 Task: In the spreadsheet apply font size 6 to the text.
Action: Mouse moved to (21, 191)
Screenshot: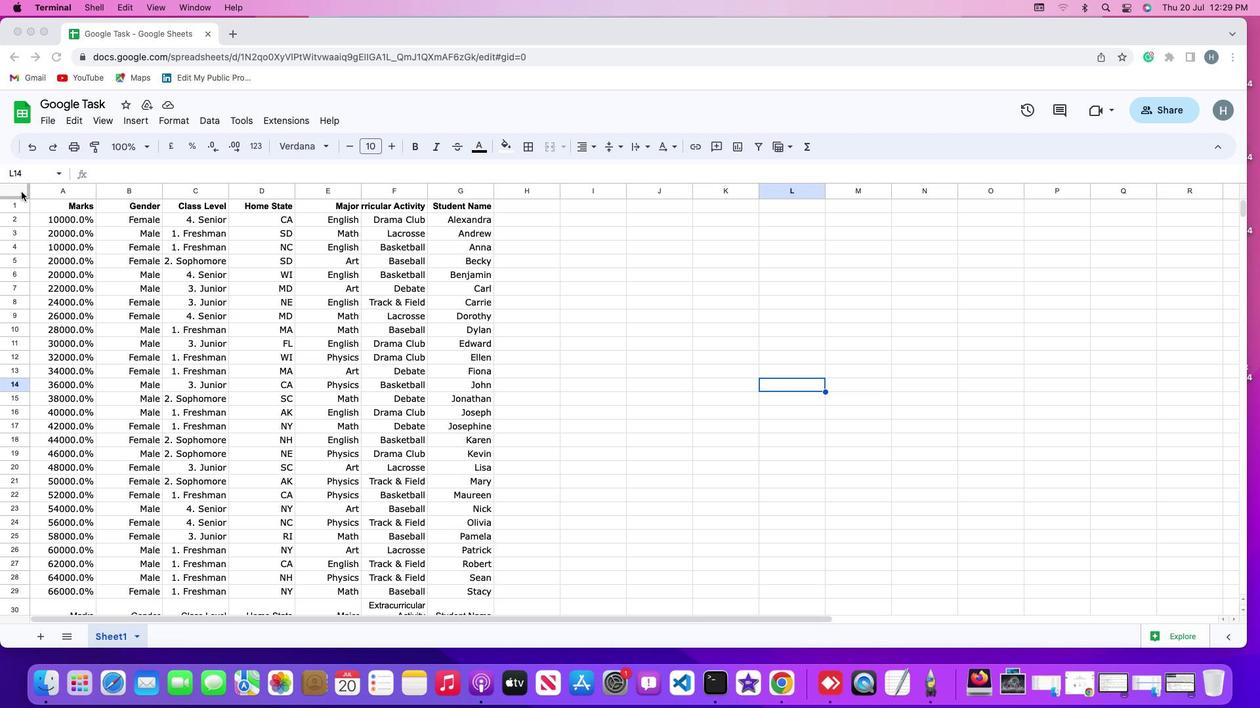 
Action: Mouse pressed left at (21, 191)
Screenshot: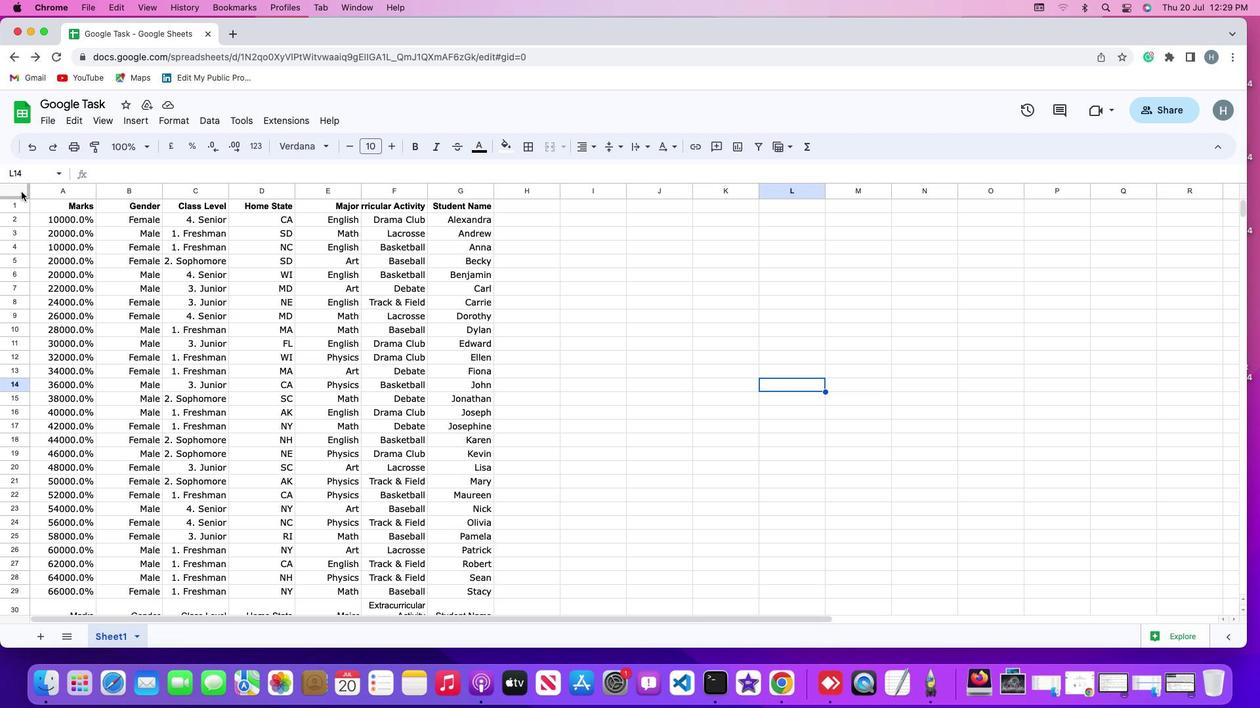 
Action: Mouse moved to (21, 187)
Screenshot: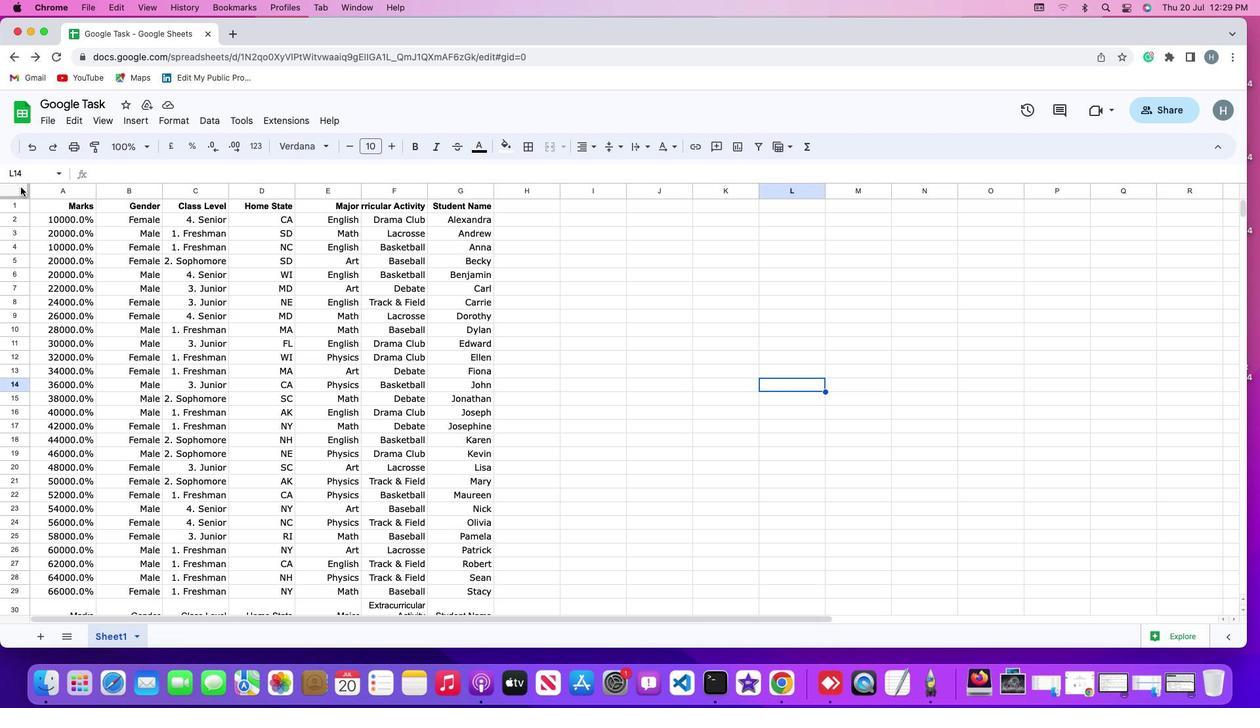 
Action: Mouse pressed left at (21, 187)
Screenshot: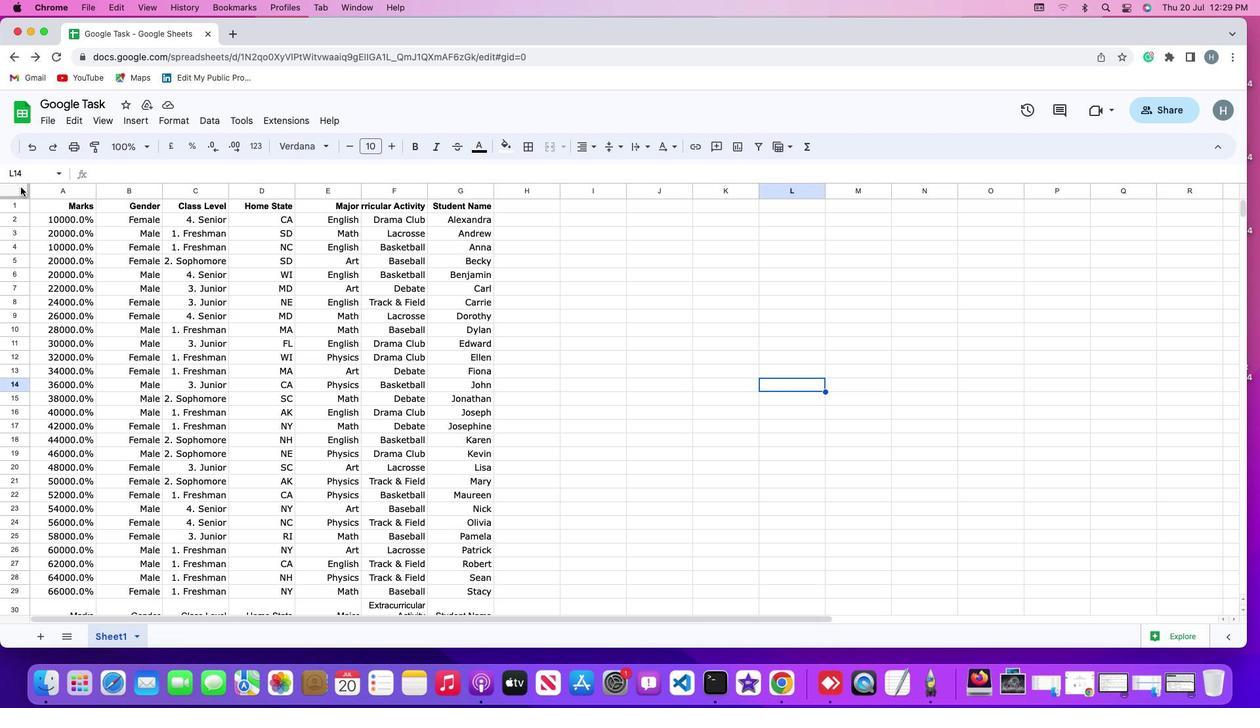 
Action: Mouse moved to (168, 115)
Screenshot: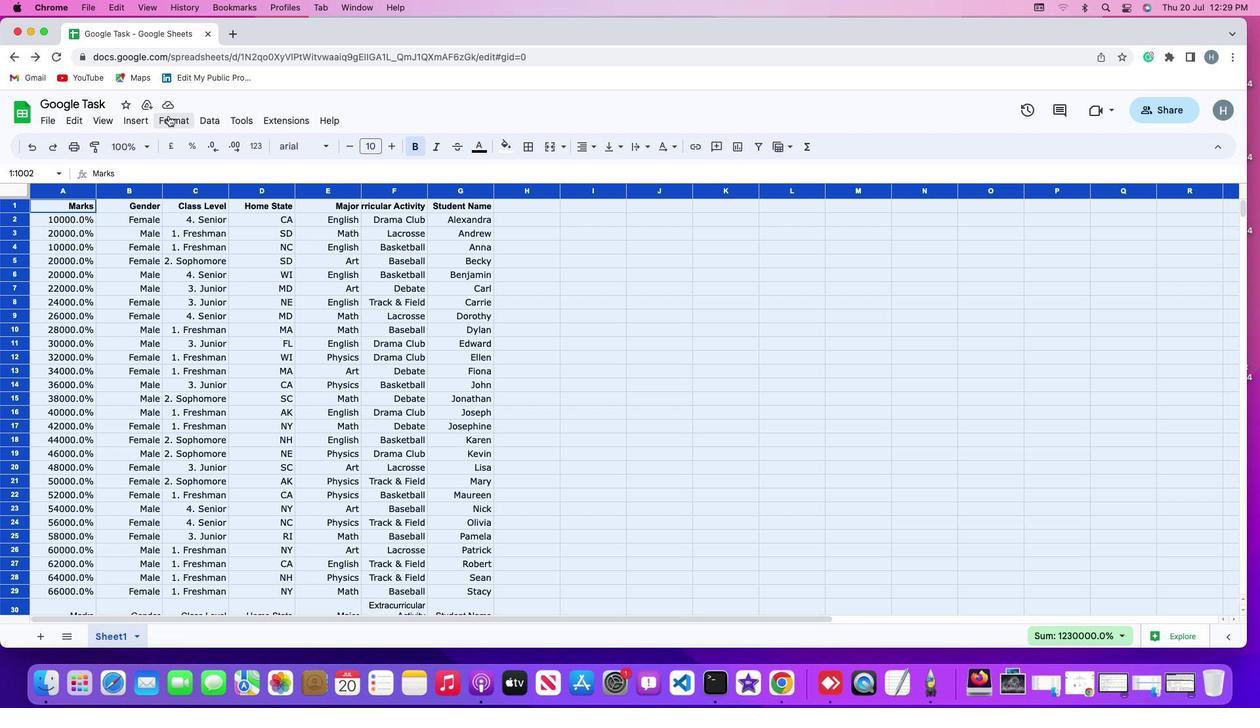 
Action: Mouse pressed left at (168, 115)
Screenshot: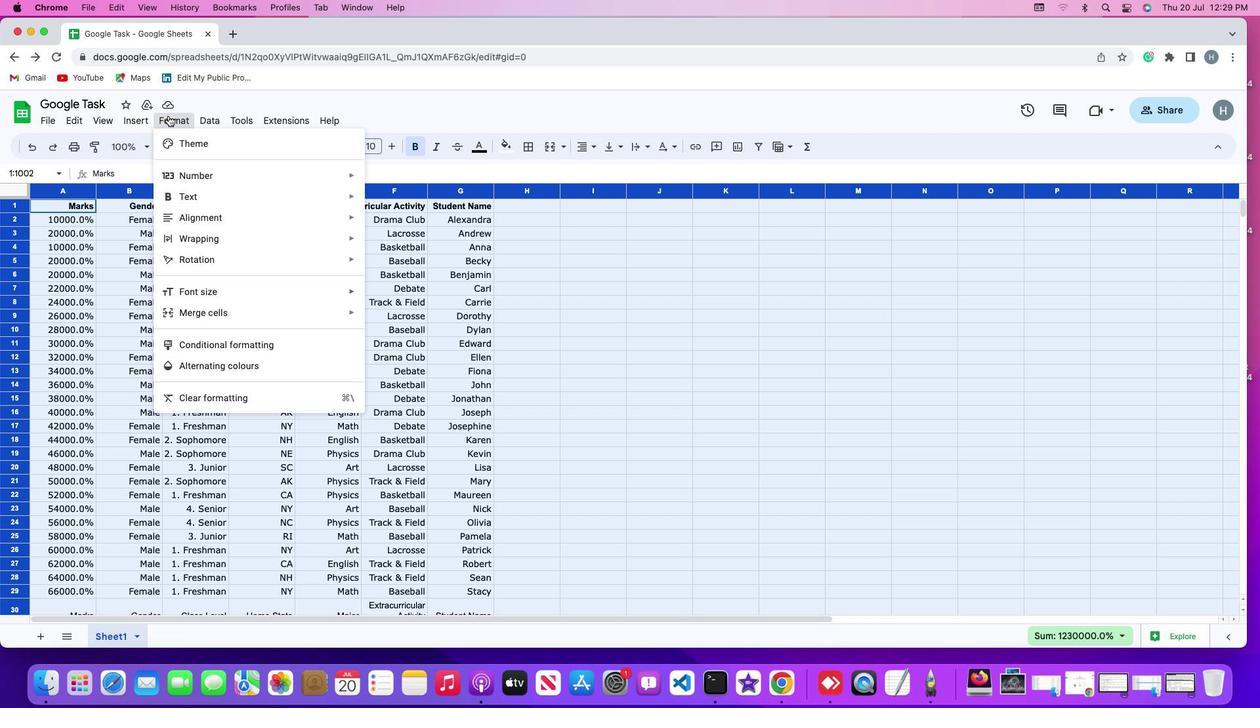 
Action: Mouse moved to (194, 288)
Screenshot: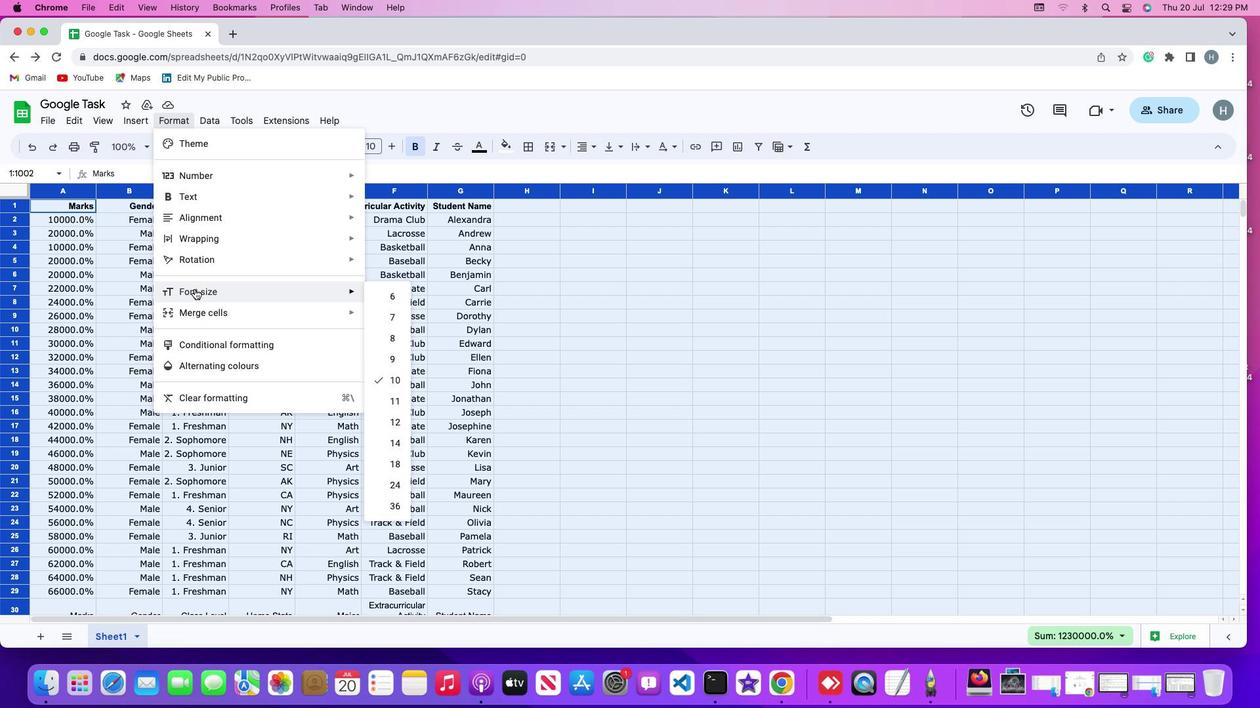 
Action: Mouse pressed left at (194, 288)
Screenshot: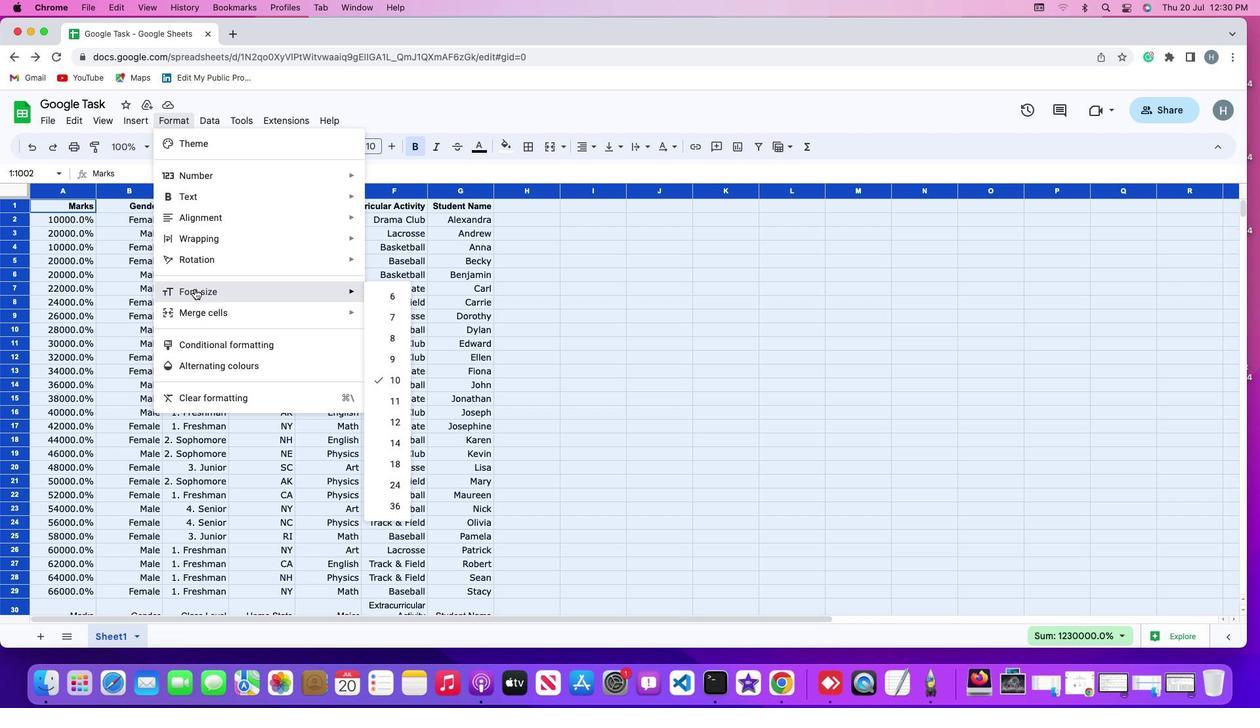 
Action: Mouse moved to (391, 297)
Screenshot: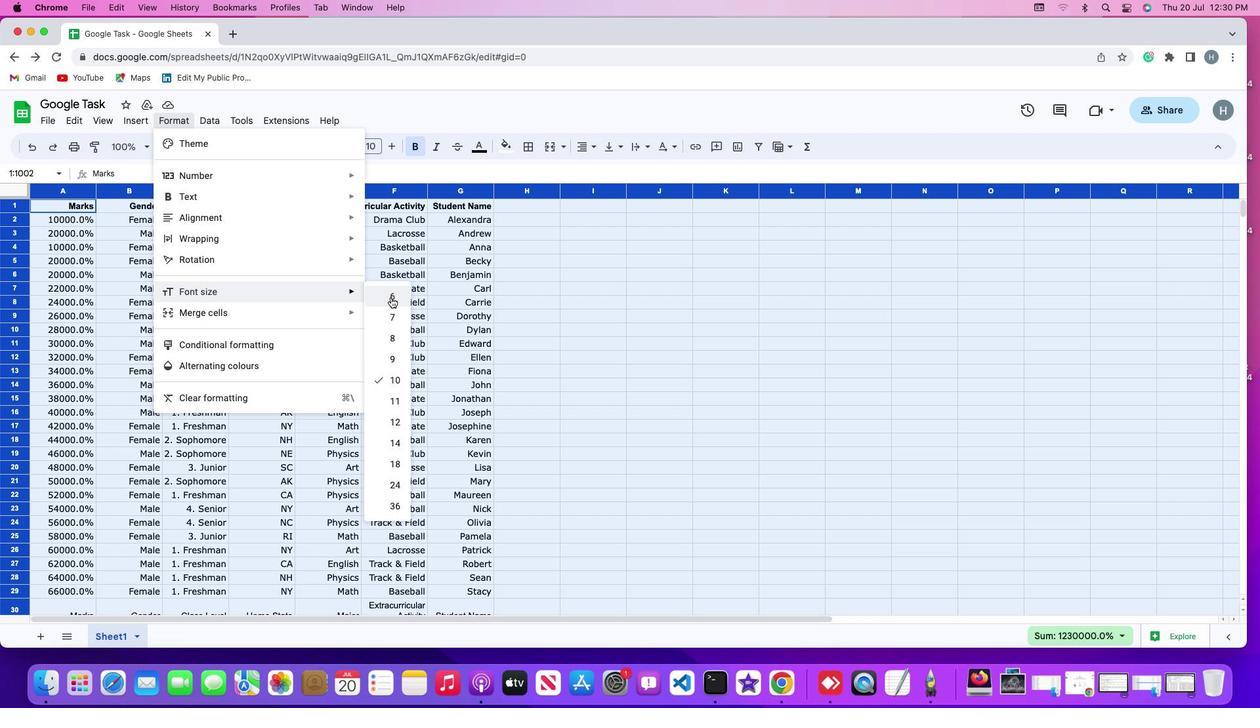 
Action: Mouse pressed left at (391, 297)
Screenshot: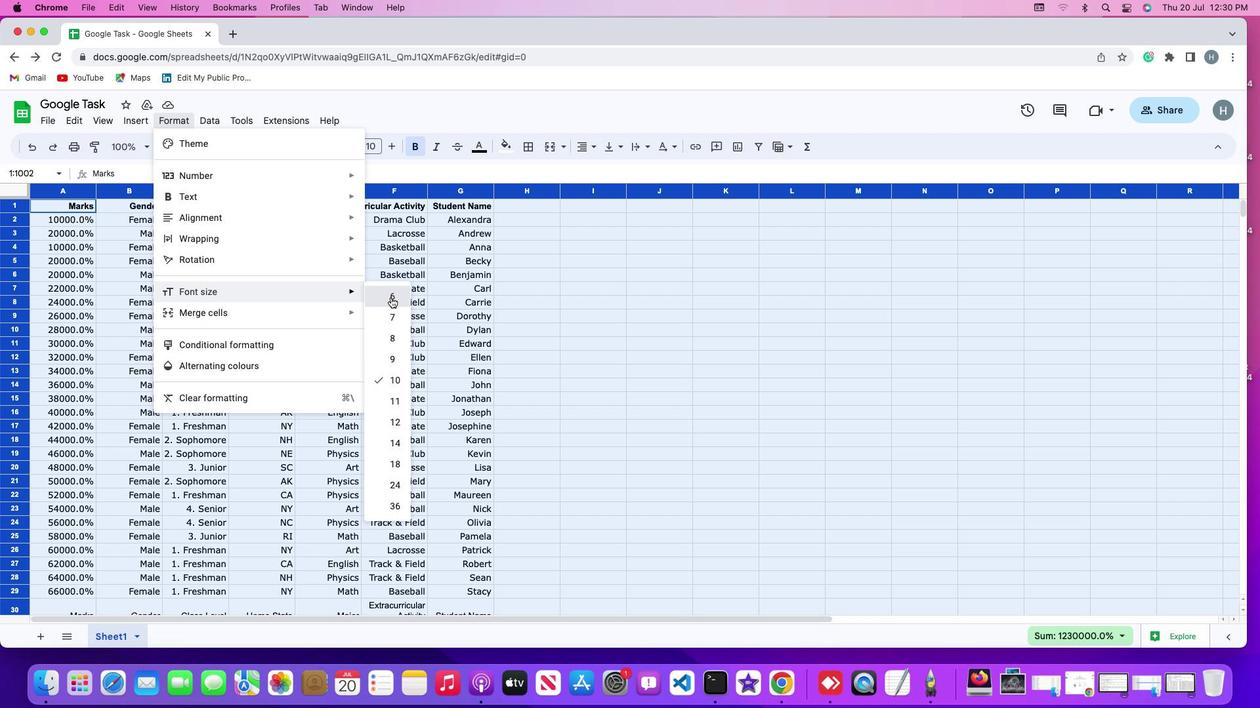 
Action: Mouse moved to (591, 346)
Screenshot: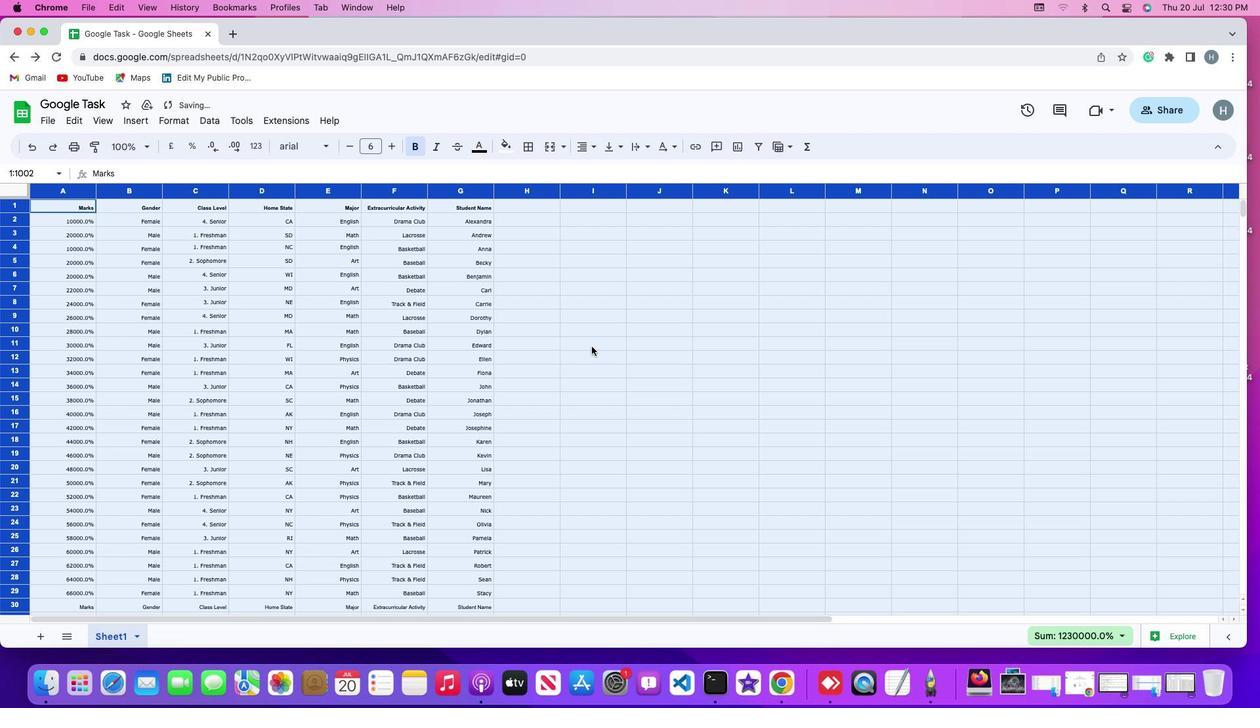 
Action: Mouse pressed left at (591, 346)
Screenshot: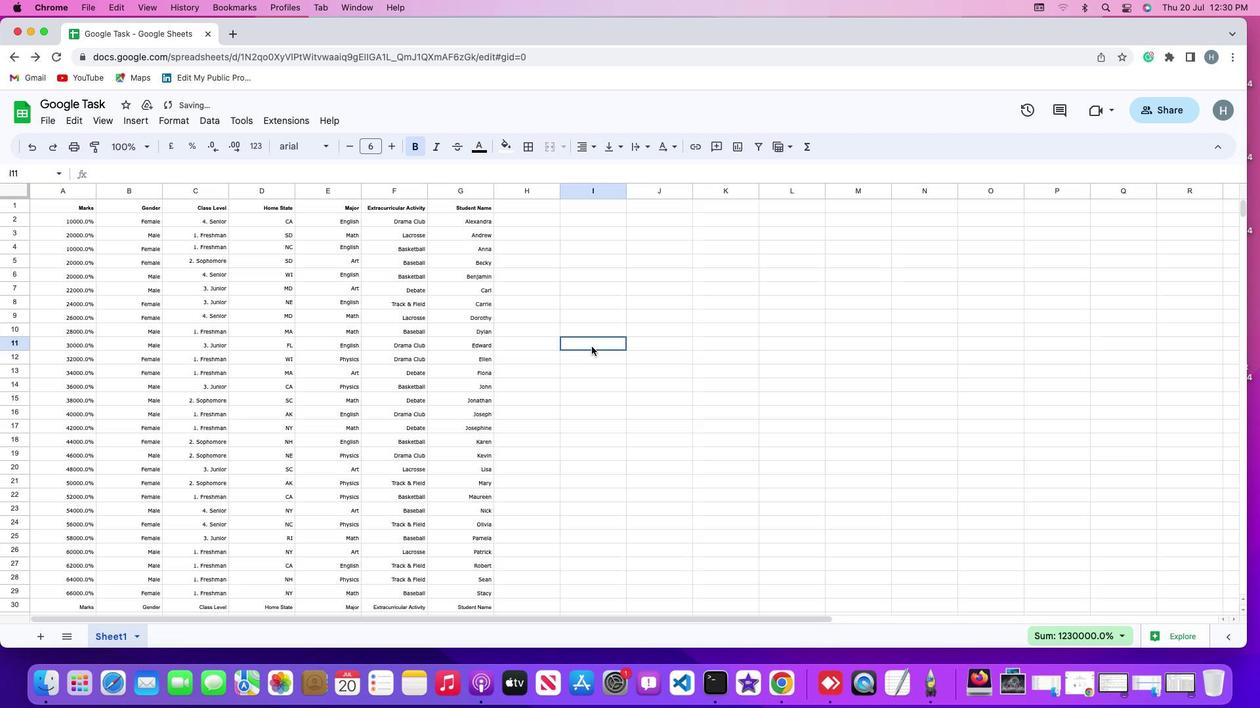 
